 Task: Select a due date automation when advanced on, the moment a card is due add fields without custom field "Resume" set to a number greater or equal to 1 and greater than 10.
Action: Mouse moved to (1102, 82)
Screenshot: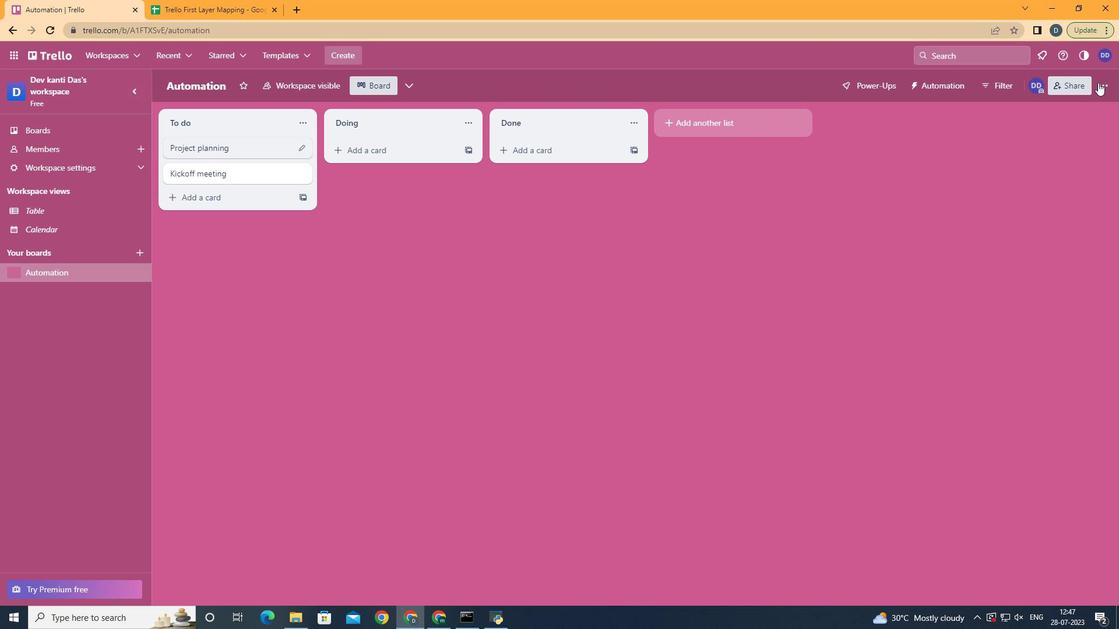 
Action: Mouse pressed left at (1102, 82)
Screenshot: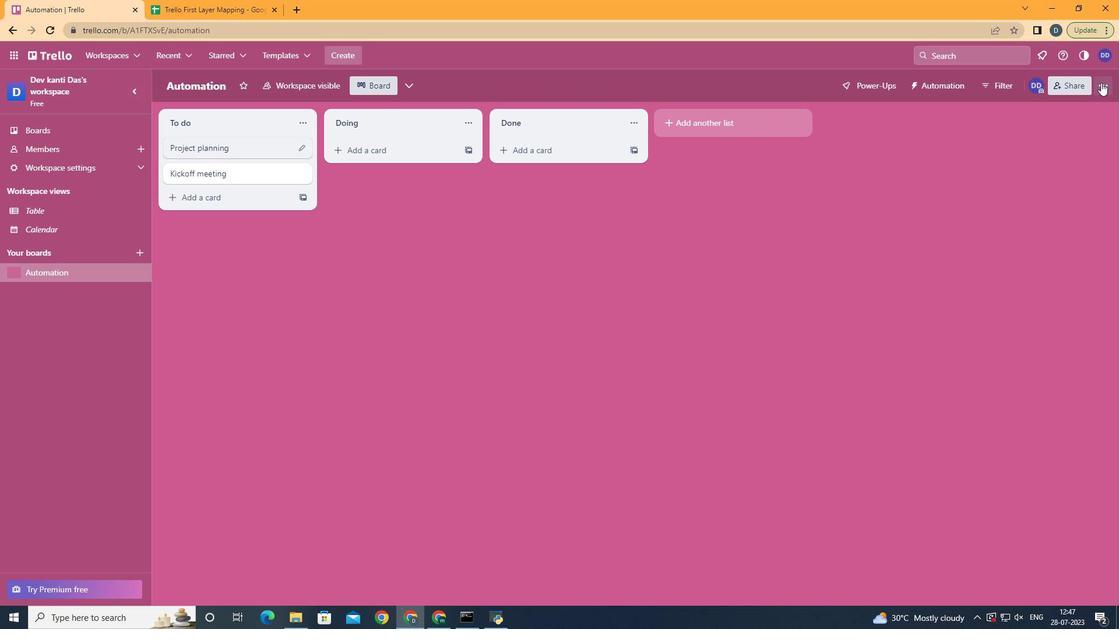 
Action: Mouse moved to (990, 239)
Screenshot: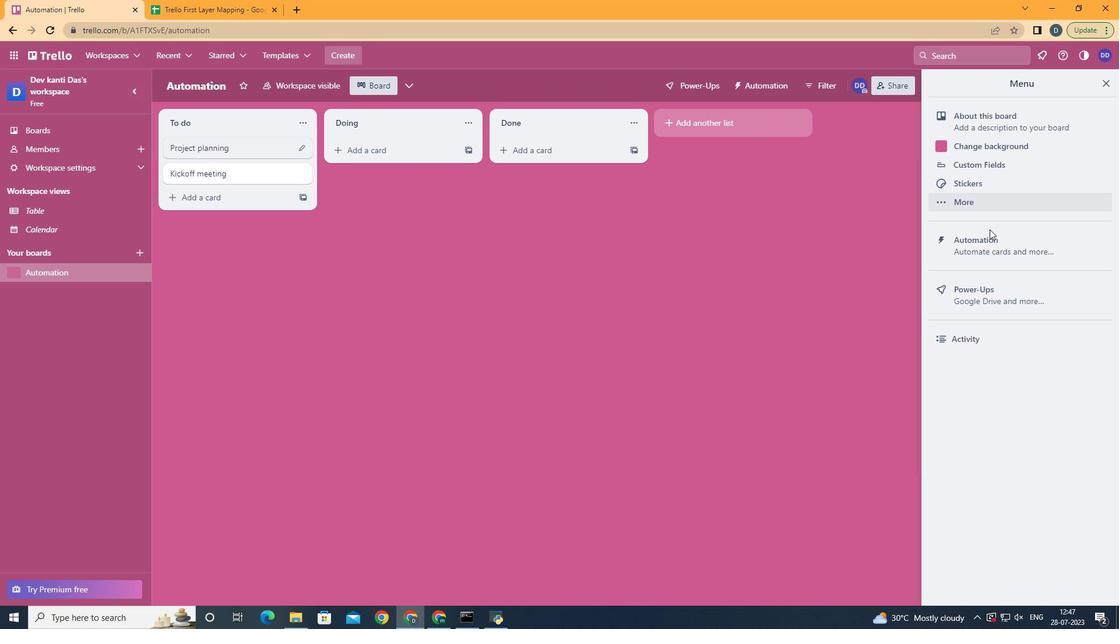 
Action: Mouse pressed left at (990, 239)
Screenshot: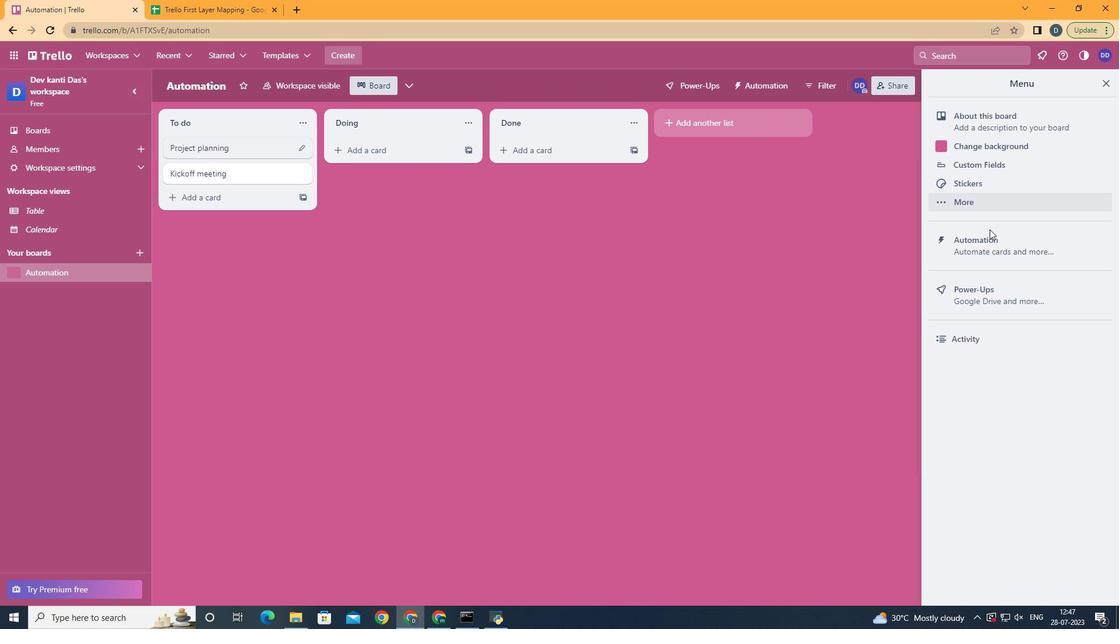 
Action: Mouse moved to (230, 232)
Screenshot: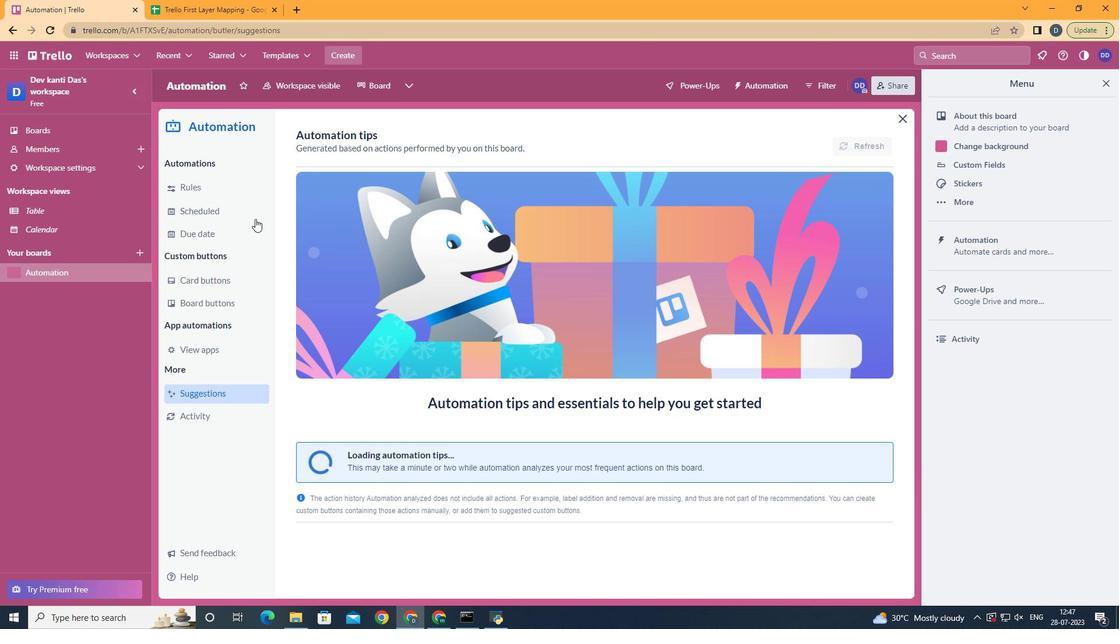 
Action: Mouse pressed left at (230, 232)
Screenshot: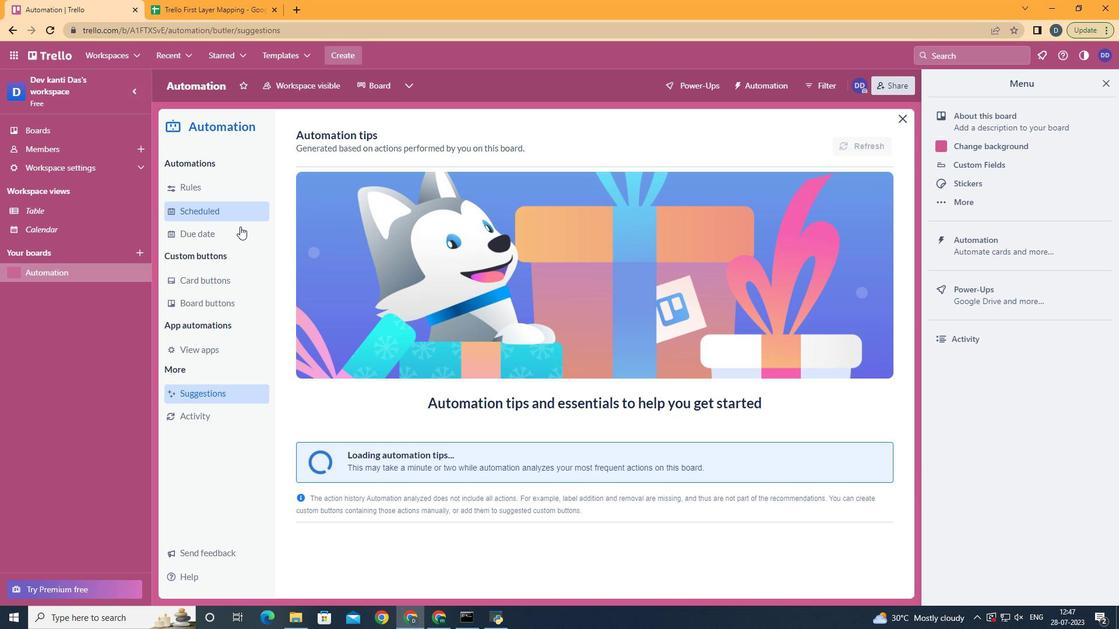 
Action: Mouse moved to (819, 127)
Screenshot: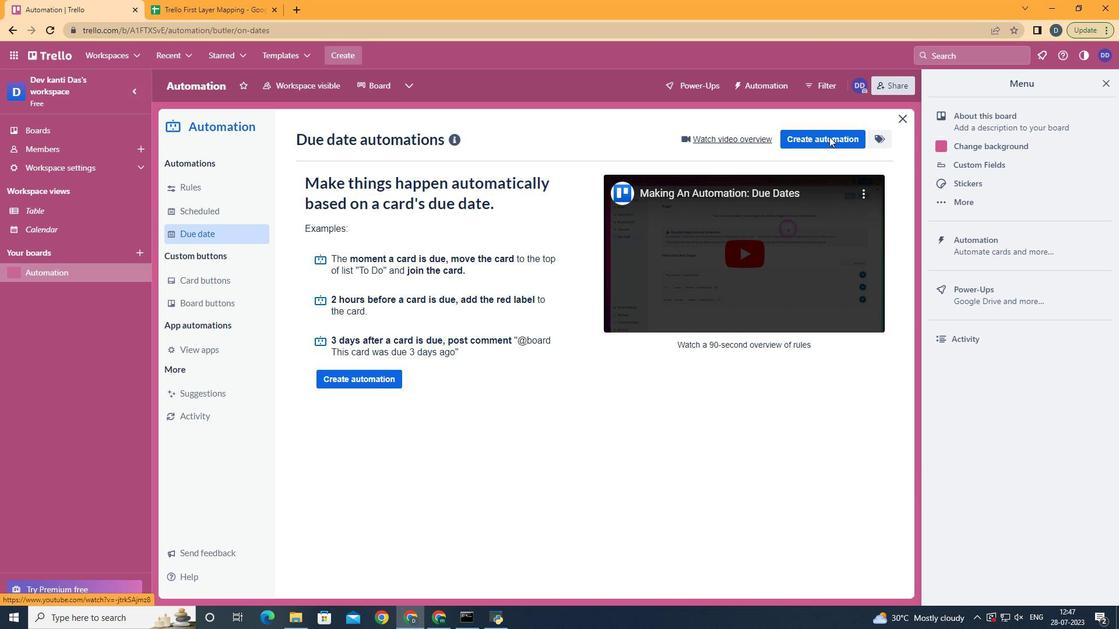 
Action: Mouse pressed left at (819, 127)
Screenshot: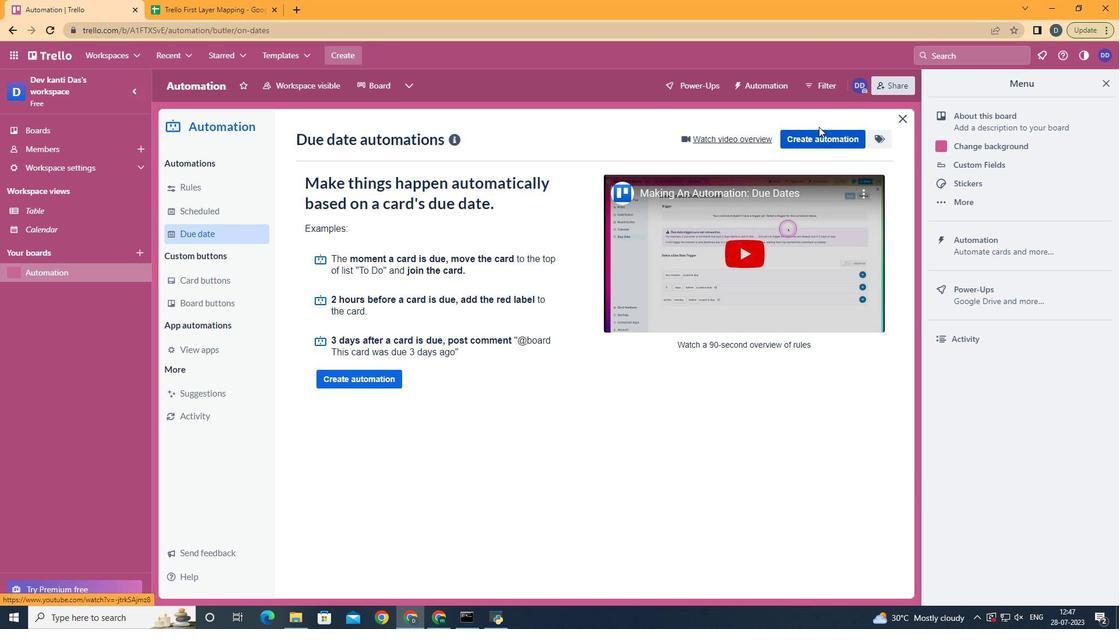 
Action: Mouse moved to (815, 133)
Screenshot: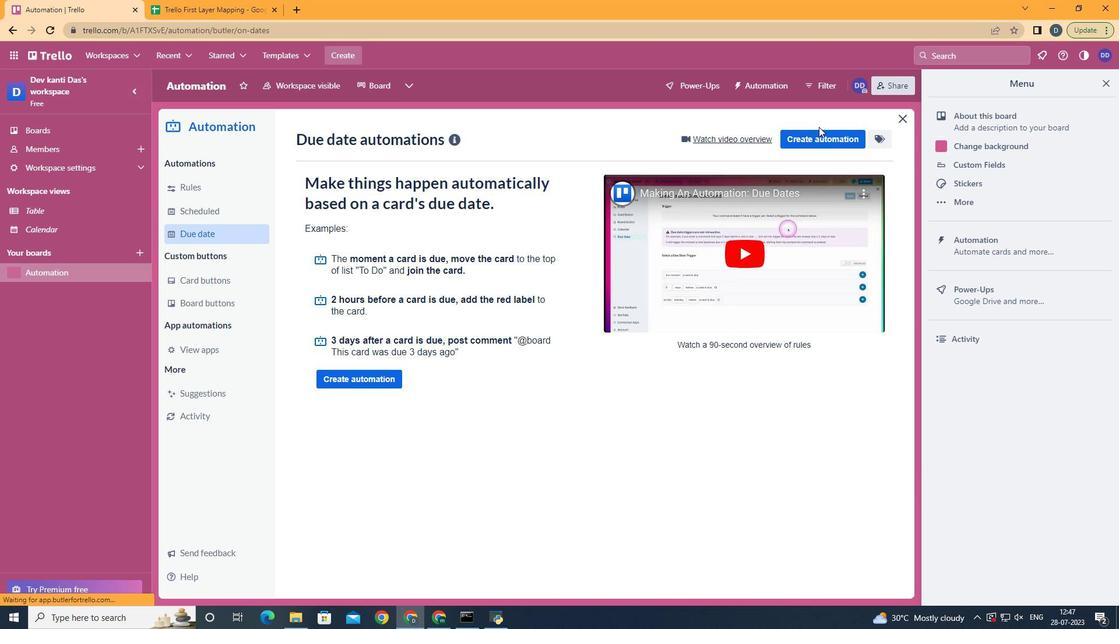 
Action: Mouse pressed left at (815, 133)
Screenshot: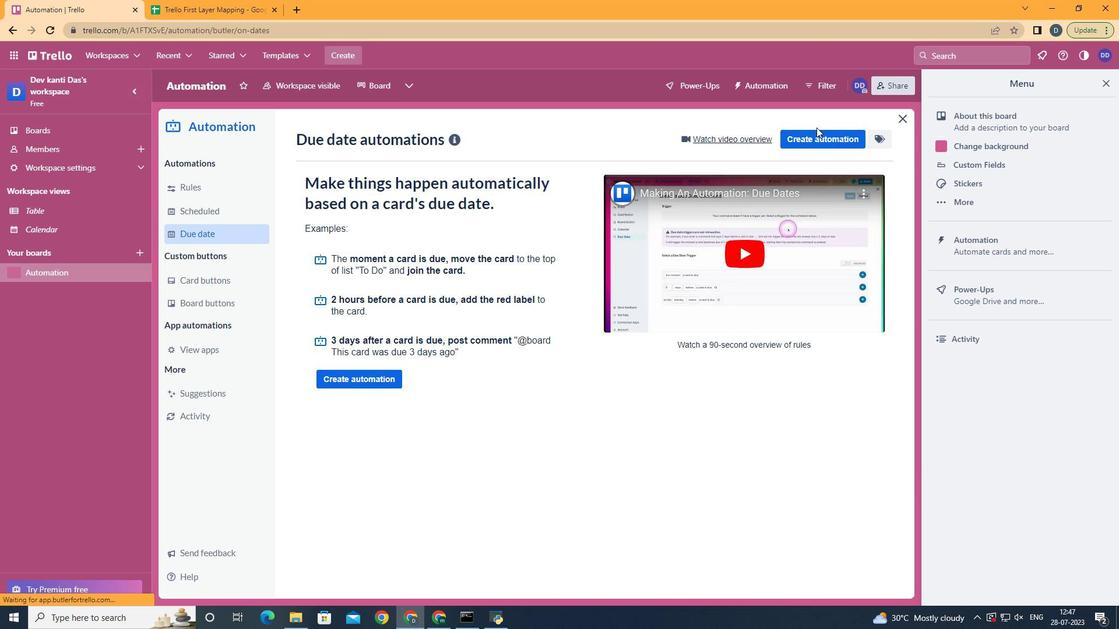 
Action: Mouse moved to (754, 253)
Screenshot: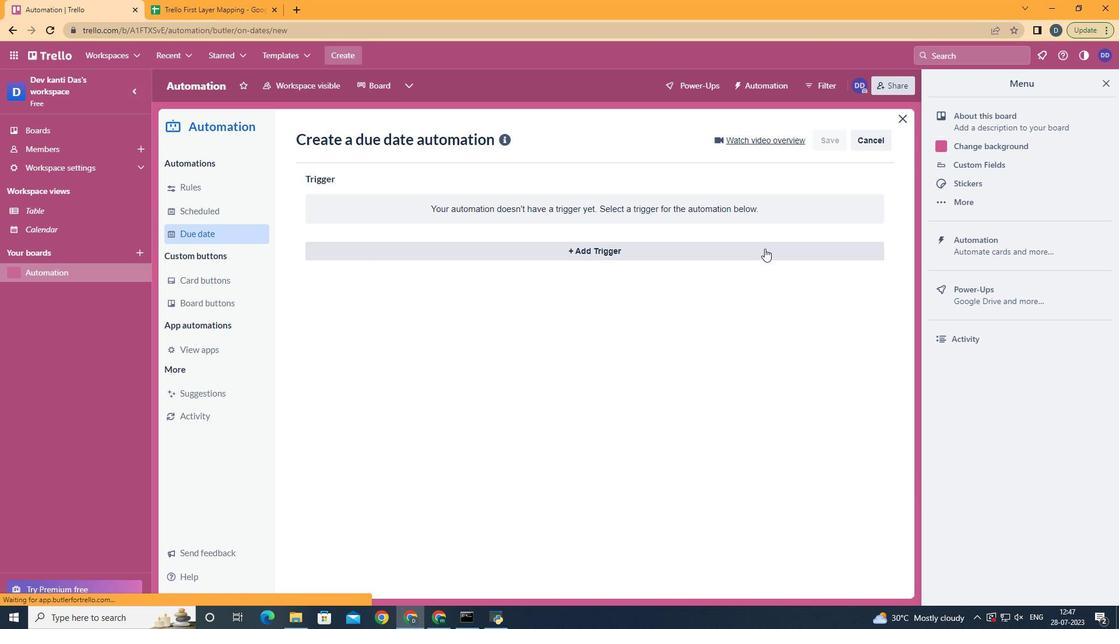 
Action: Mouse pressed left at (754, 253)
Screenshot: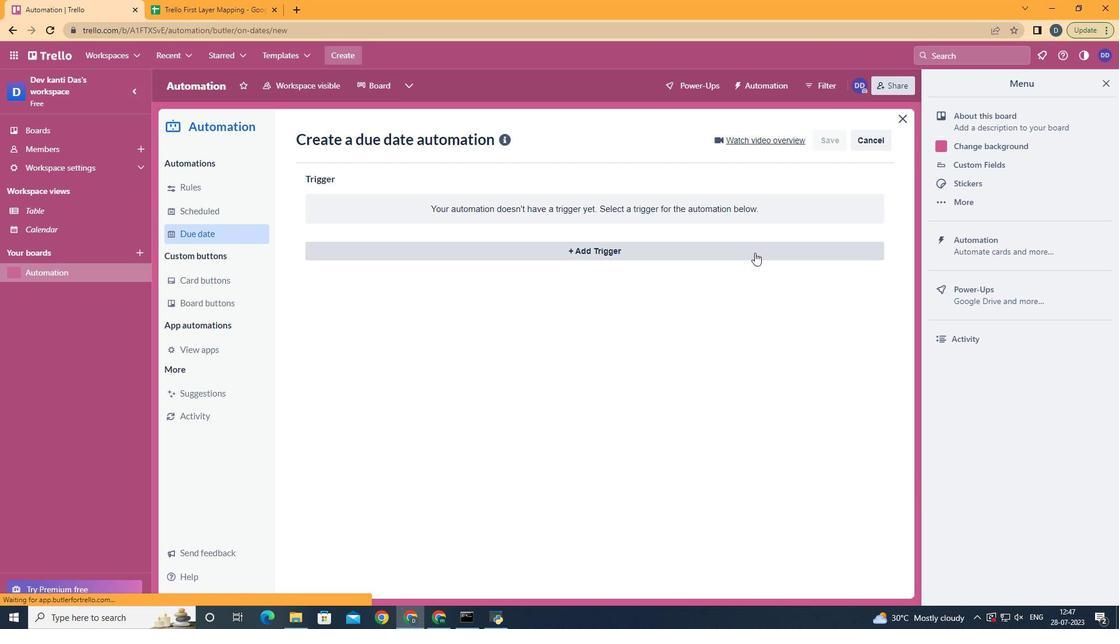 
Action: Mouse moved to (356, 417)
Screenshot: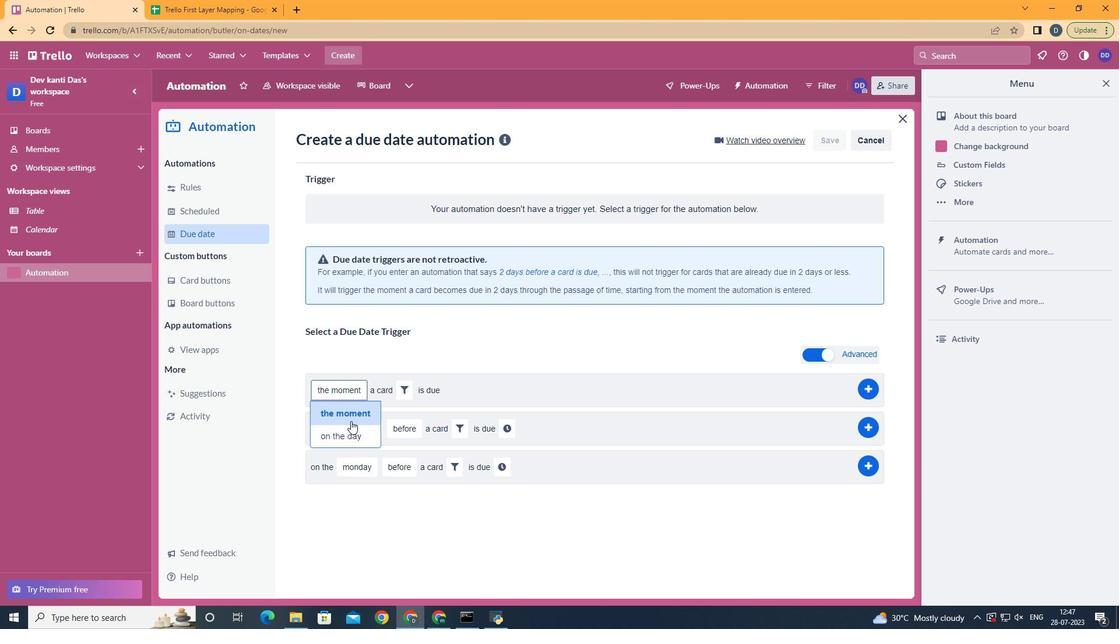 
Action: Mouse pressed left at (356, 417)
Screenshot: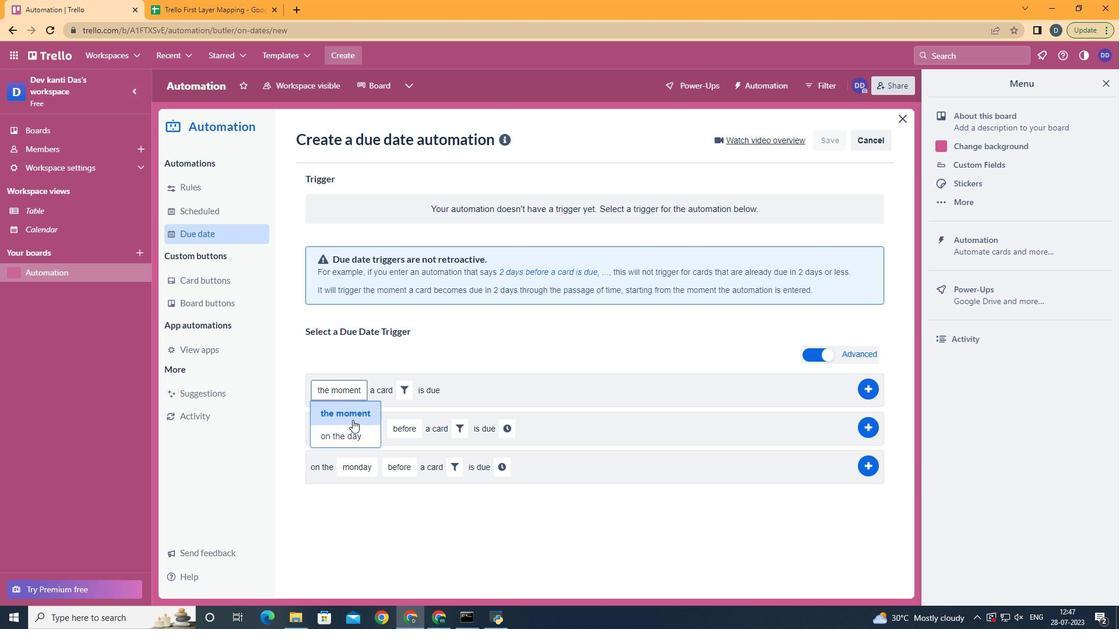 
Action: Mouse moved to (413, 390)
Screenshot: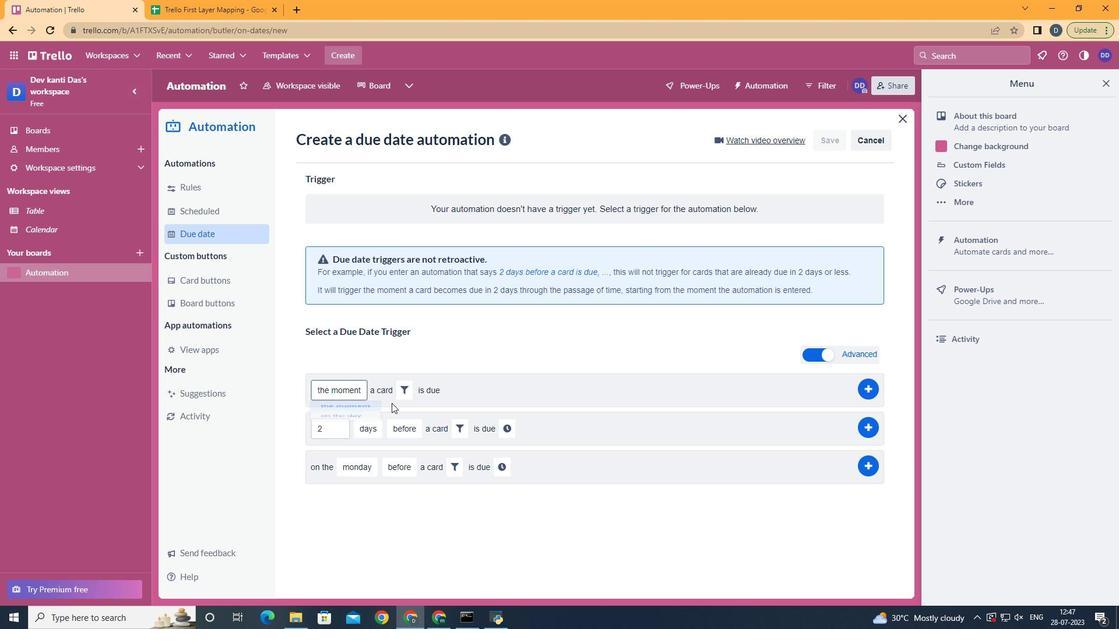 
Action: Mouse pressed left at (413, 390)
Screenshot: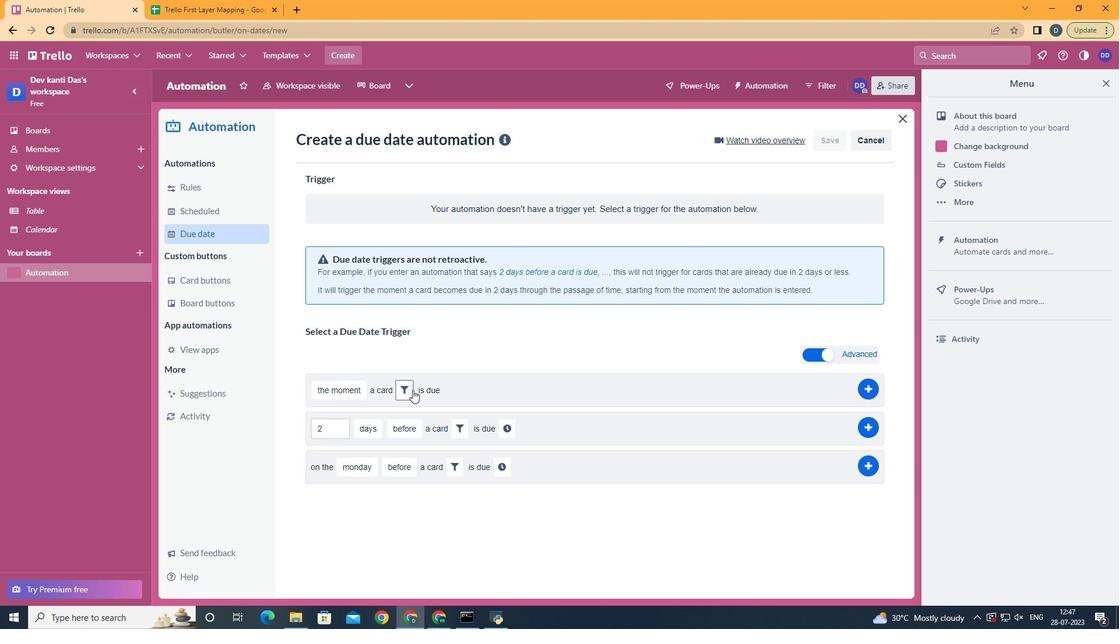 
Action: Mouse moved to (584, 424)
Screenshot: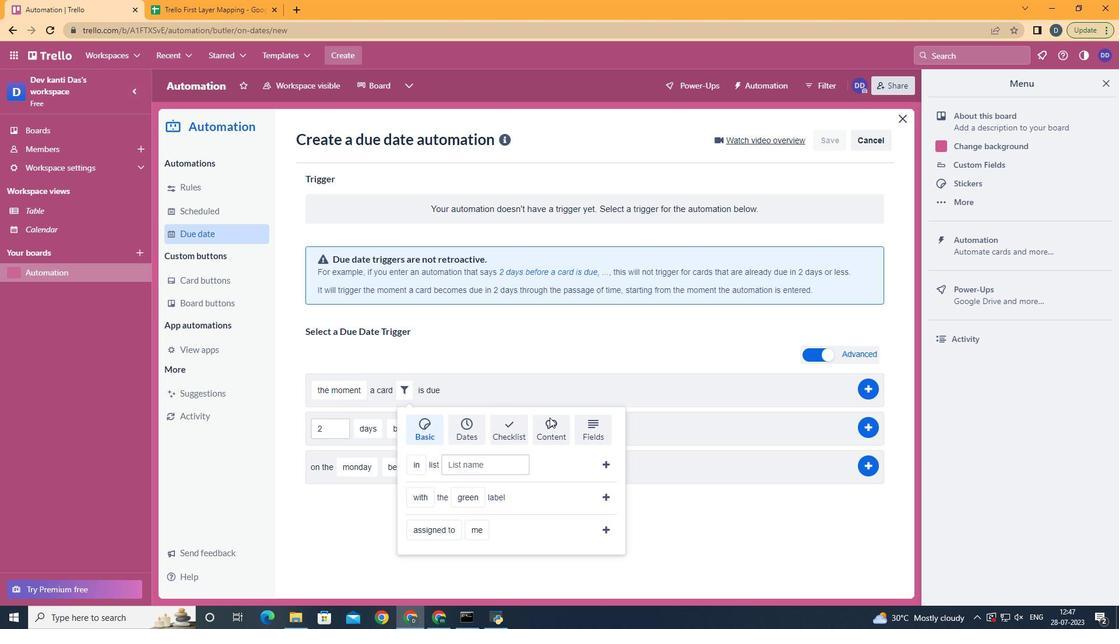 
Action: Mouse pressed left at (584, 424)
Screenshot: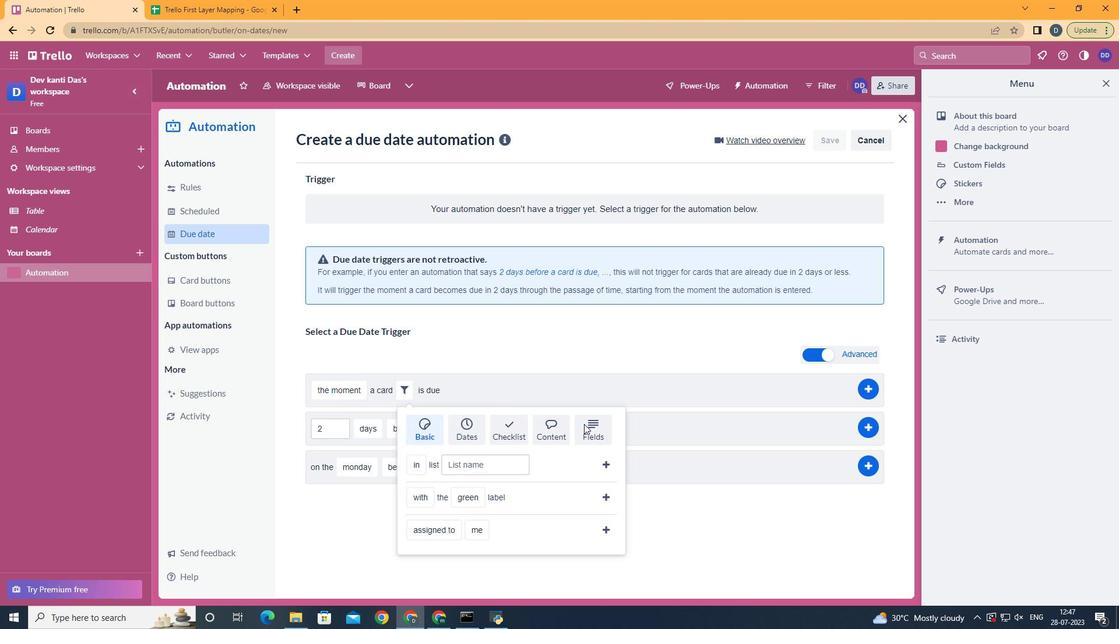 
Action: Mouse moved to (577, 425)
Screenshot: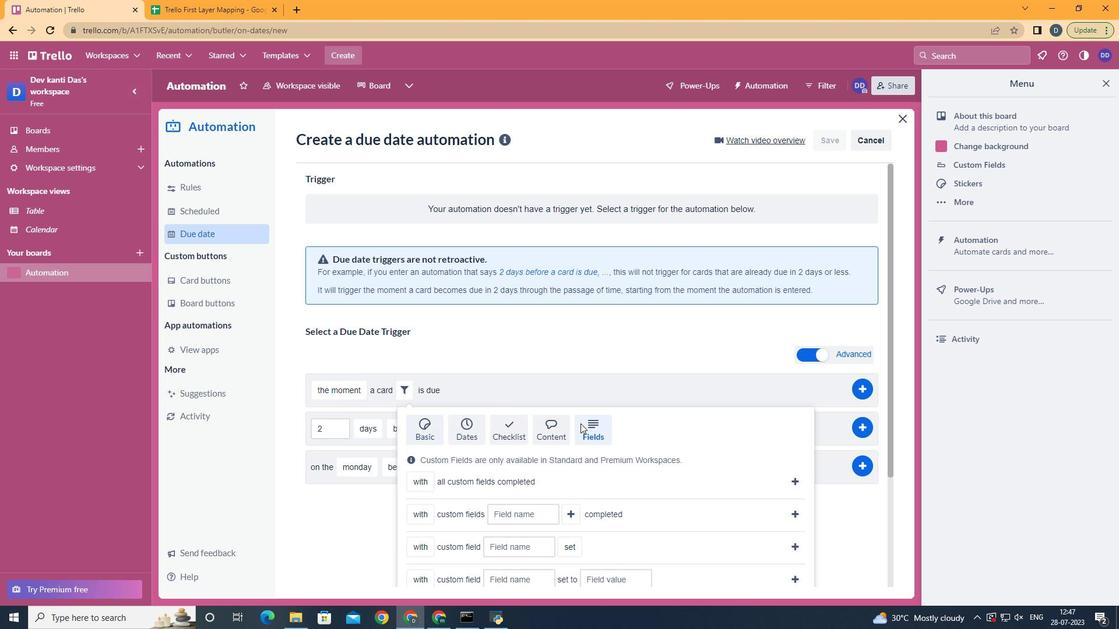 
Action: Mouse scrolled (577, 425) with delta (0, 0)
Screenshot: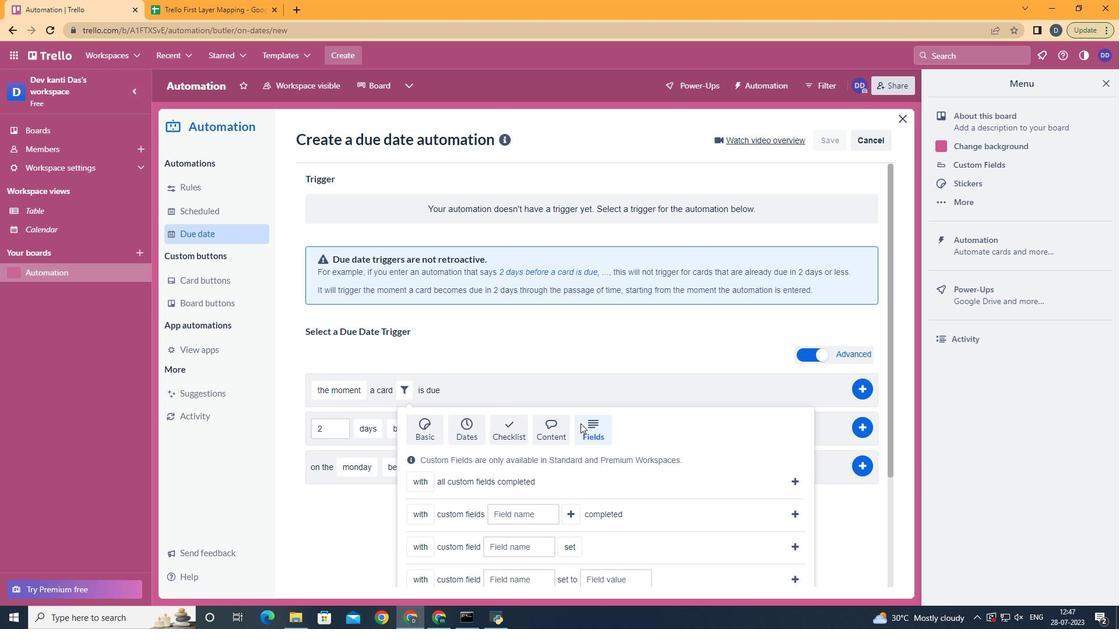 
Action: Mouse scrolled (577, 425) with delta (0, 0)
Screenshot: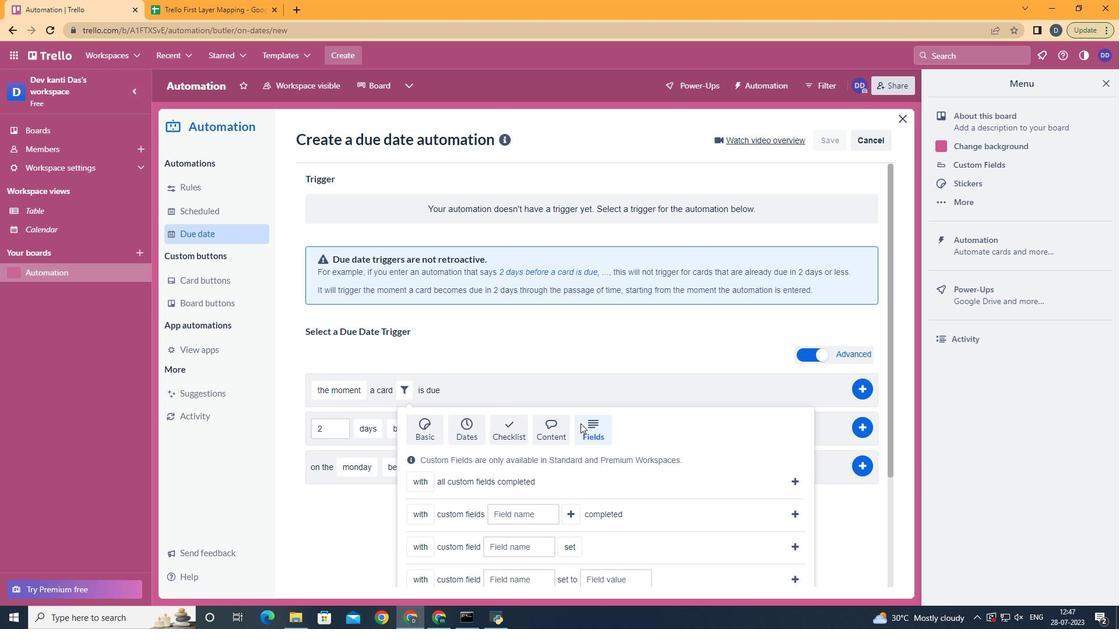 
Action: Mouse scrolled (577, 425) with delta (0, 0)
Screenshot: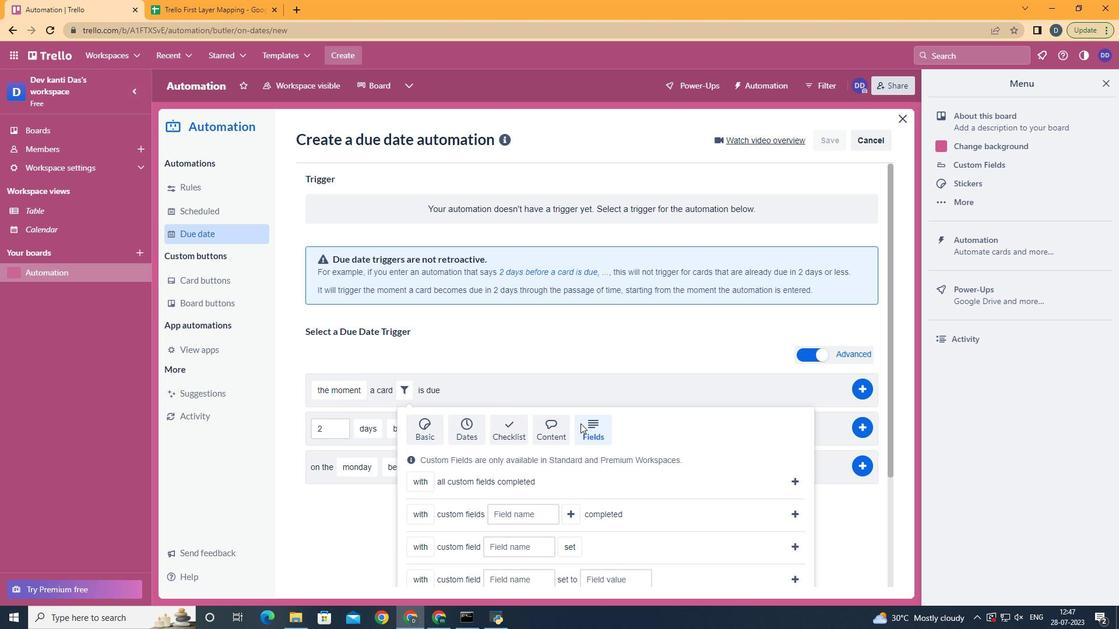 
Action: Mouse scrolled (577, 425) with delta (0, 0)
Screenshot: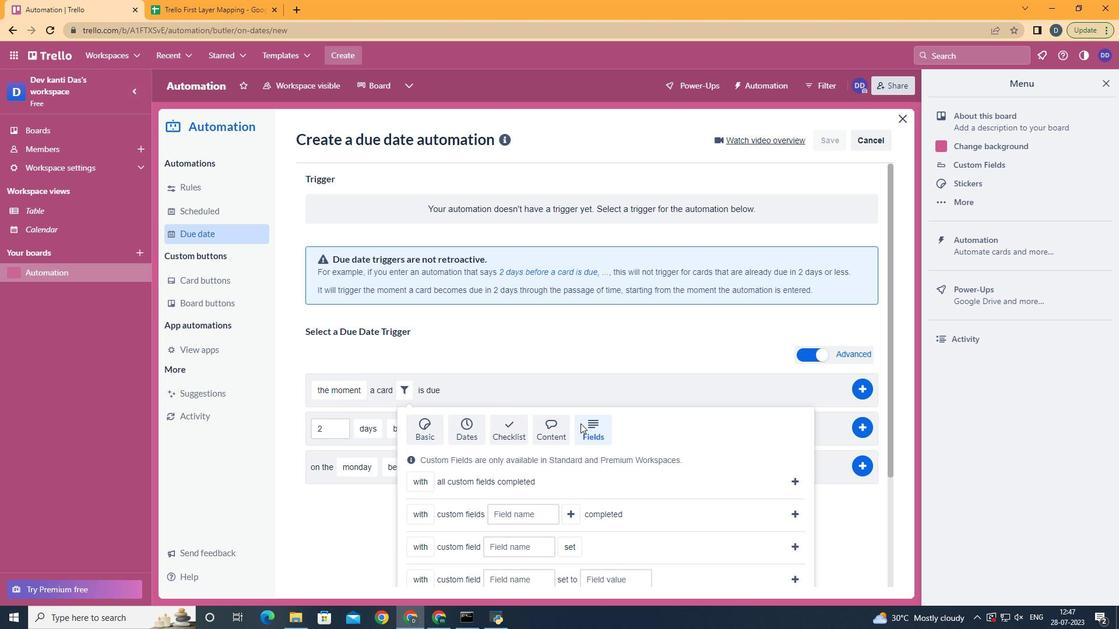 
Action: Mouse scrolled (577, 425) with delta (0, 0)
Screenshot: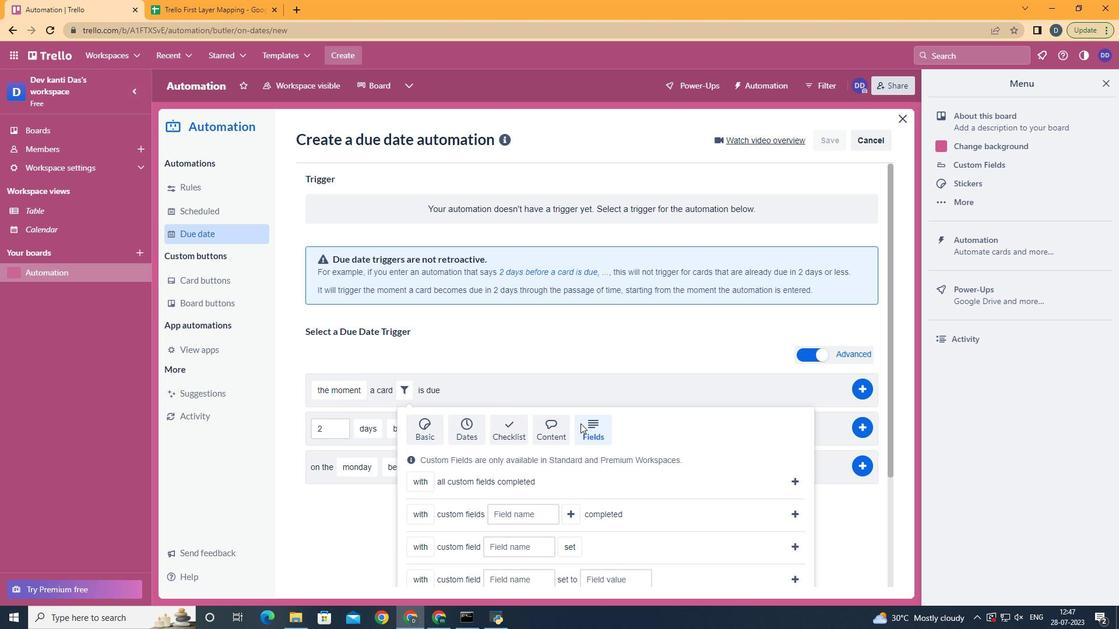 
Action: Mouse scrolled (577, 425) with delta (0, 0)
Screenshot: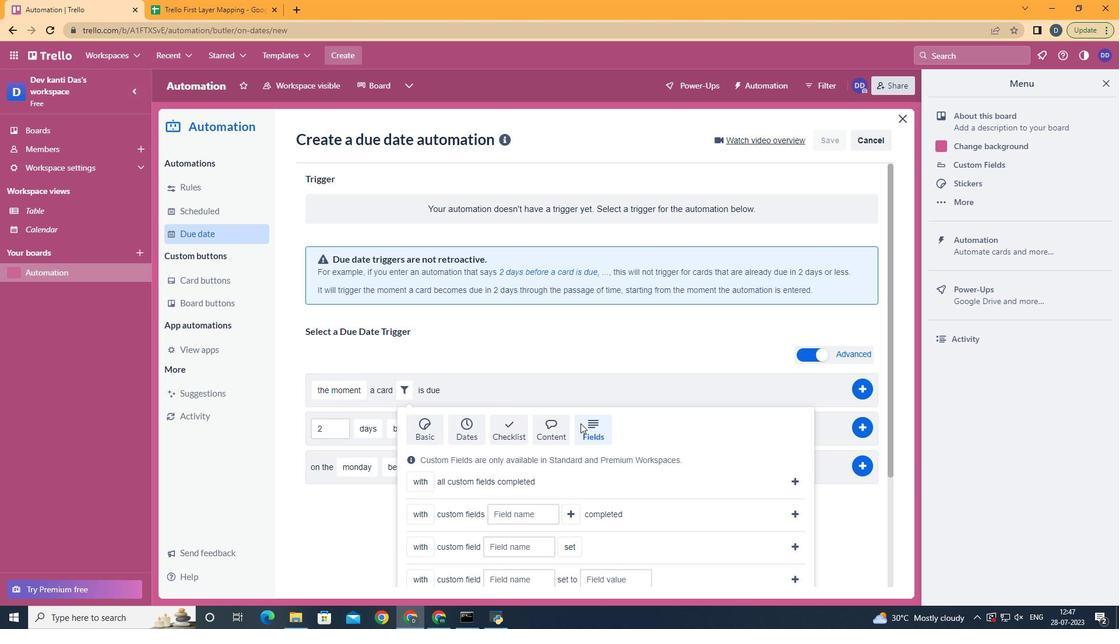 
Action: Mouse moved to (432, 543)
Screenshot: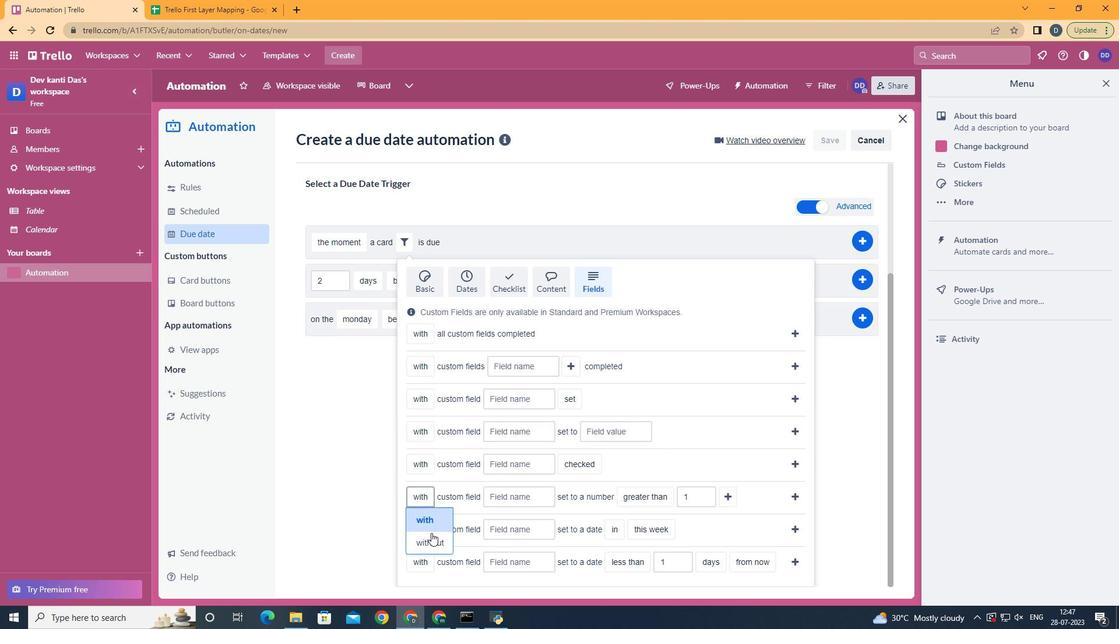 
Action: Mouse pressed left at (432, 543)
Screenshot: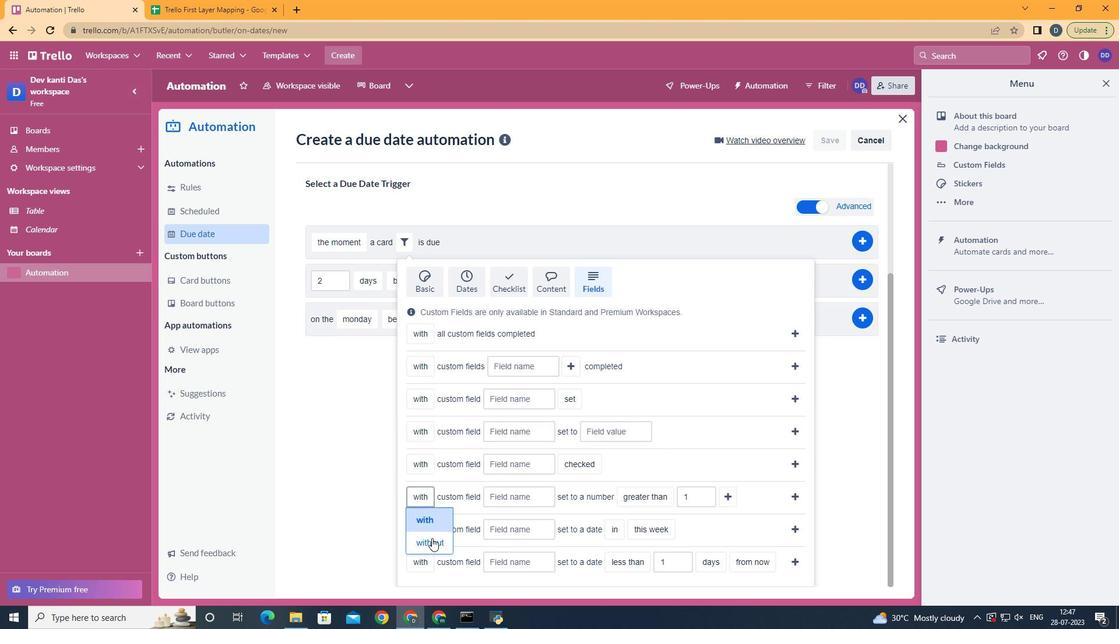 
Action: Mouse moved to (521, 499)
Screenshot: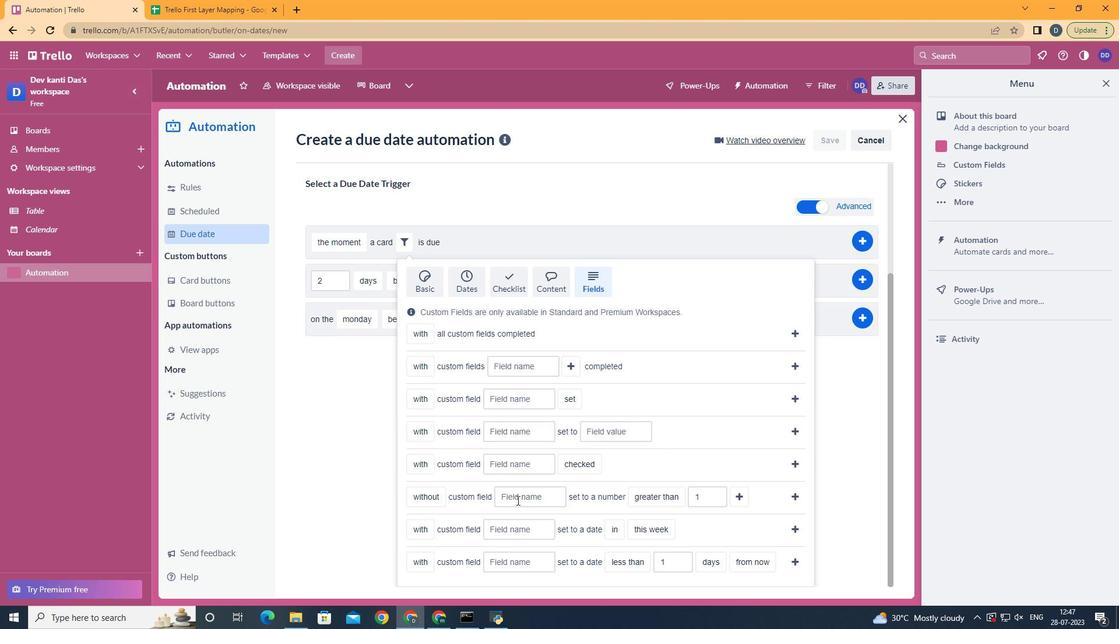 
Action: Mouse pressed left at (521, 499)
Screenshot: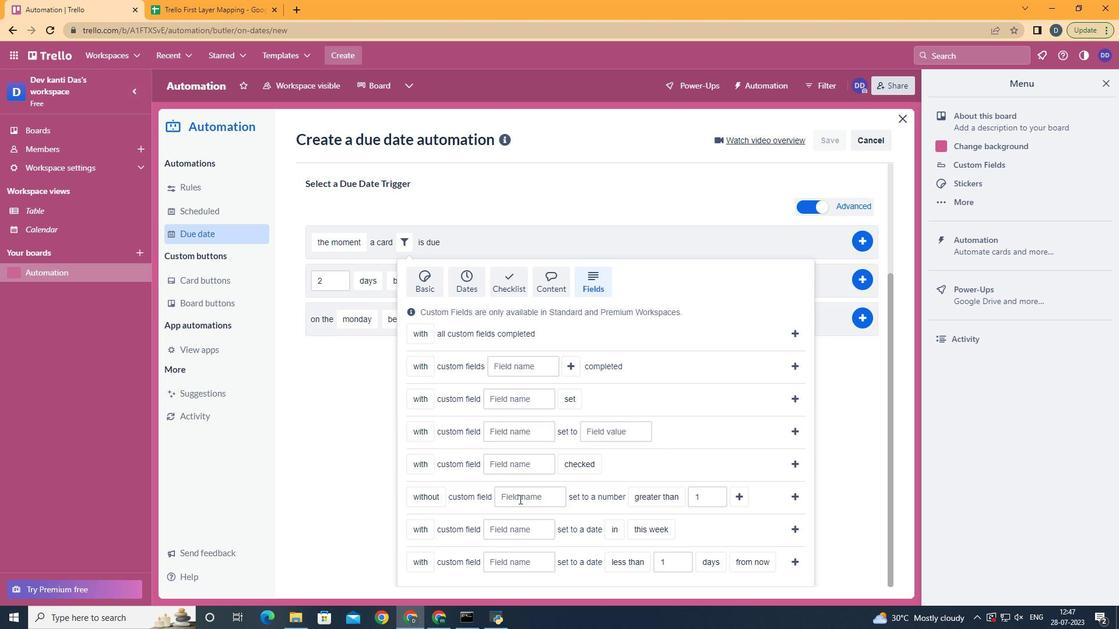 
Action: Key pressed <Key.shift>Resume
Screenshot: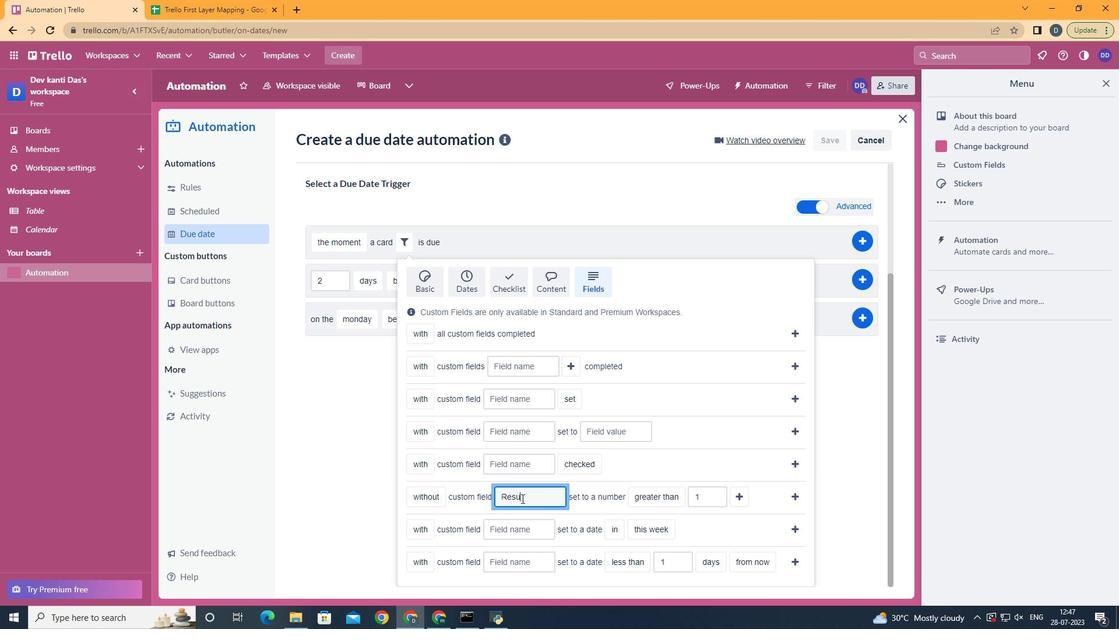 
Action: Mouse moved to (683, 429)
Screenshot: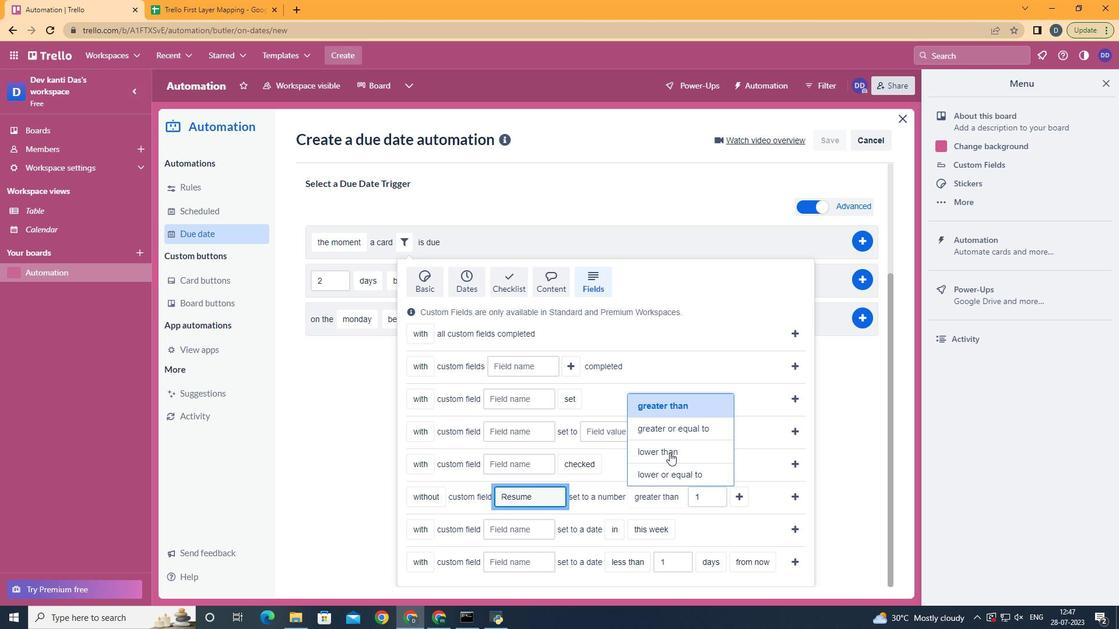 
Action: Mouse pressed left at (683, 429)
Screenshot: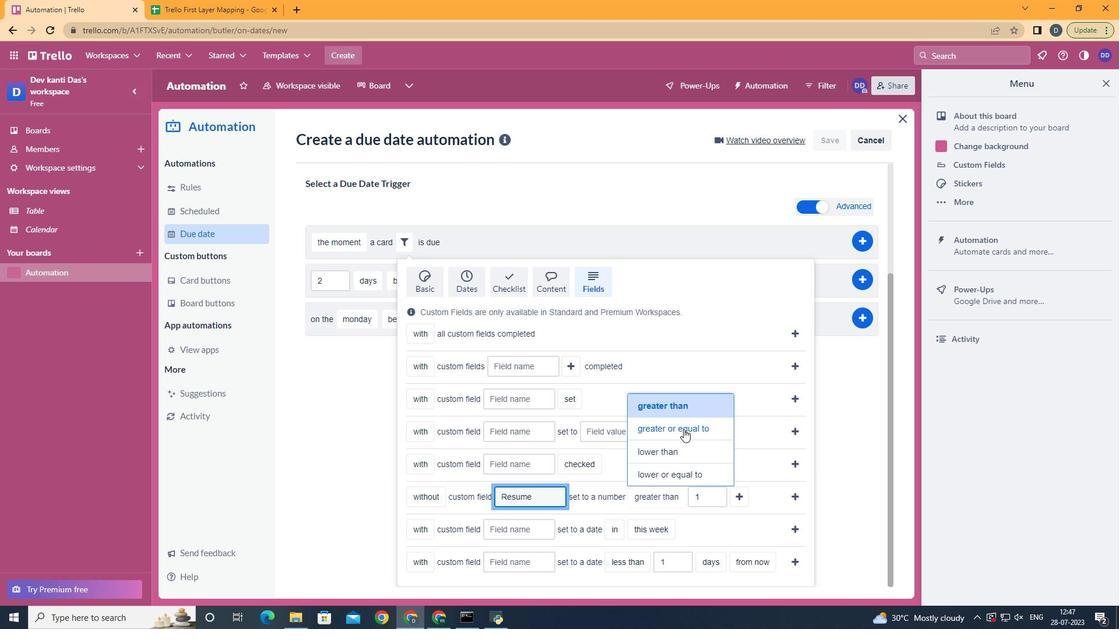 
Action: Mouse moved to (762, 497)
Screenshot: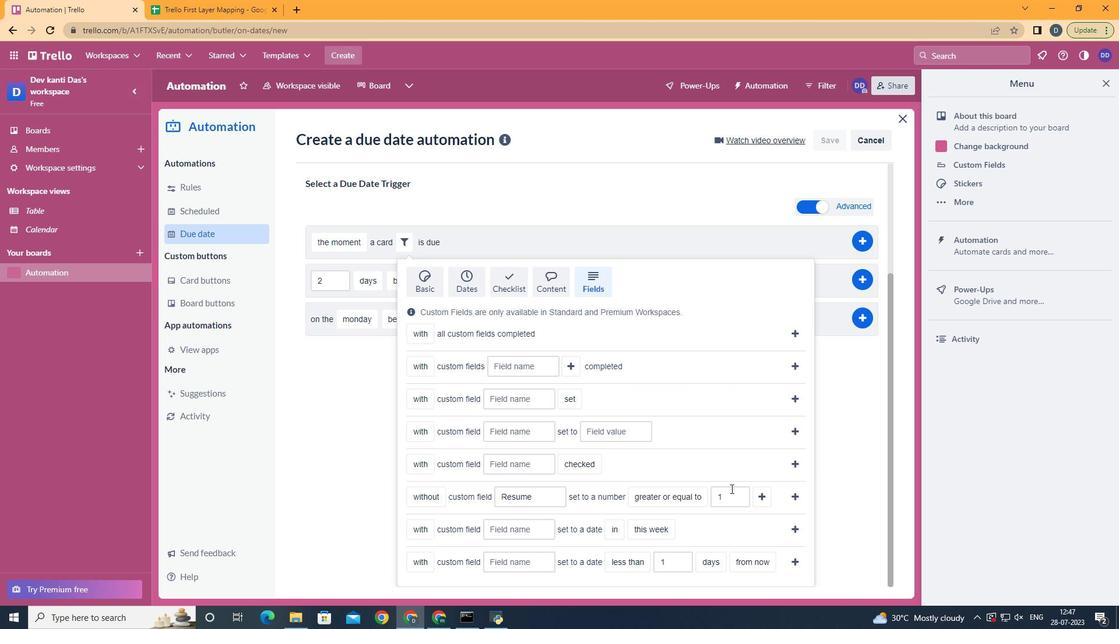 
Action: Mouse pressed left at (762, 497)
Screenshot: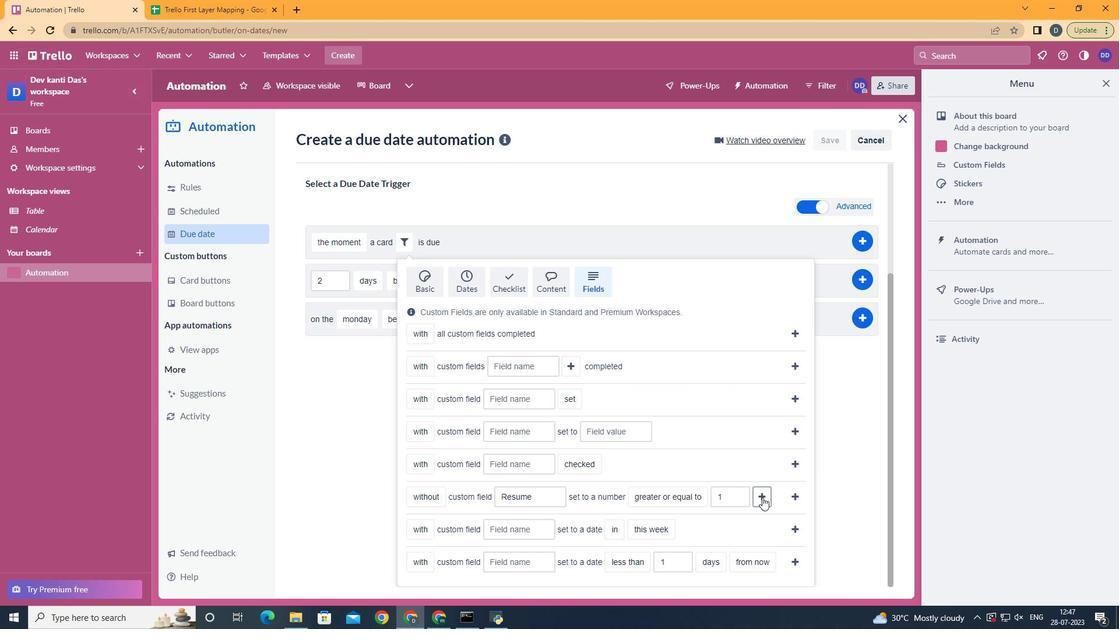 
Action: Mouse moved to (489, 477)
Screenshot: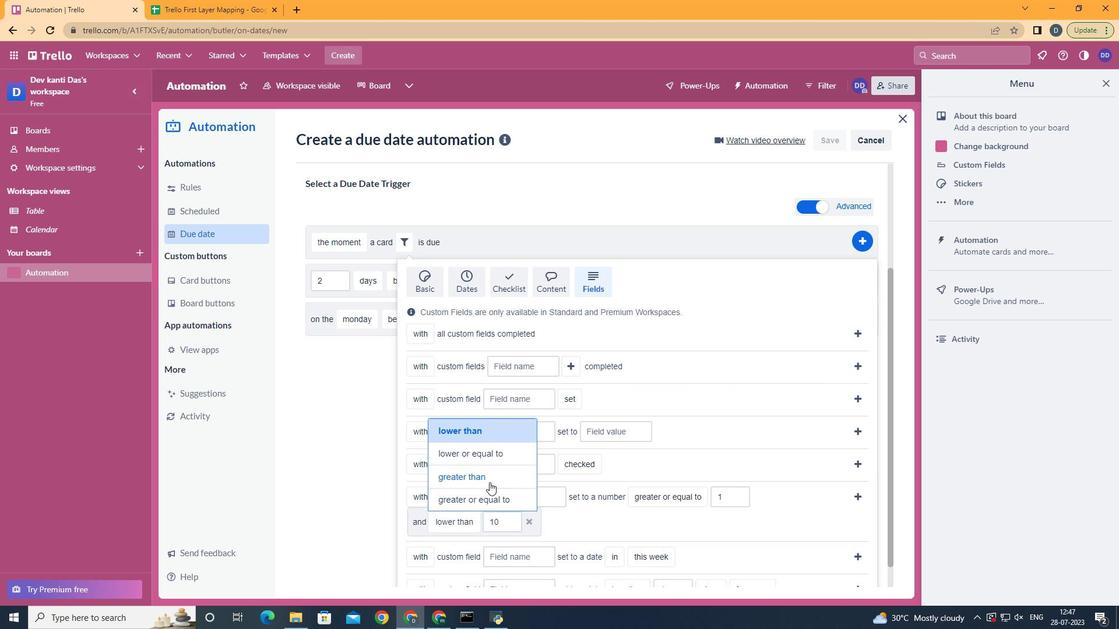 
Action: Mouse pressed left at (489, 477)
Screenshot: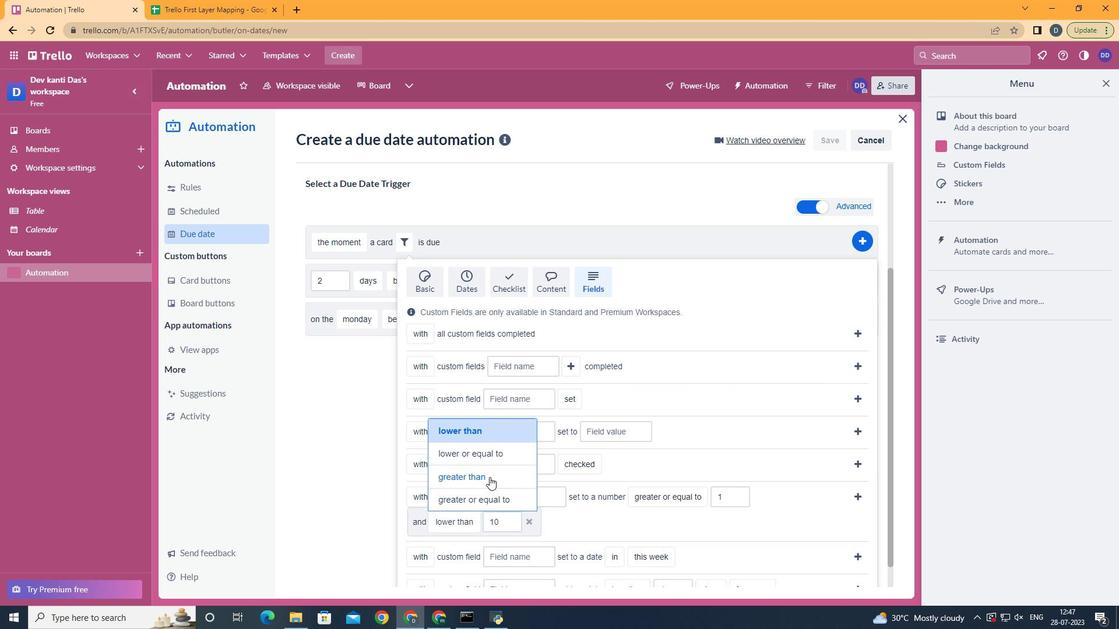 
Action: Mouse moved to (858, 500)
Screenshot: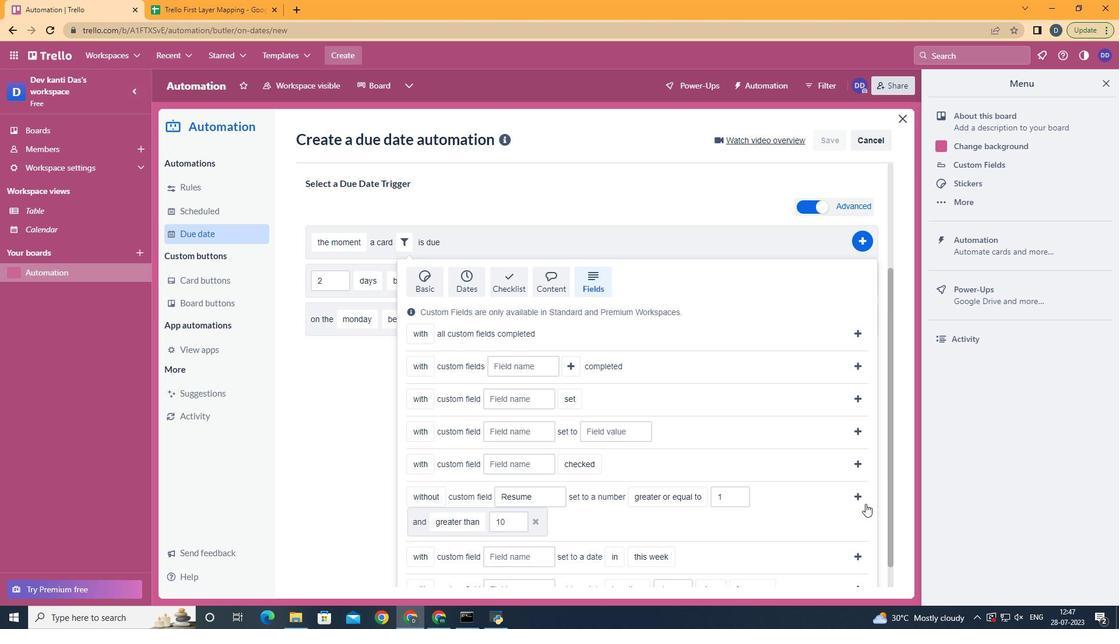 
Action: Mouse pressed left at (858, 500)
Screenshot: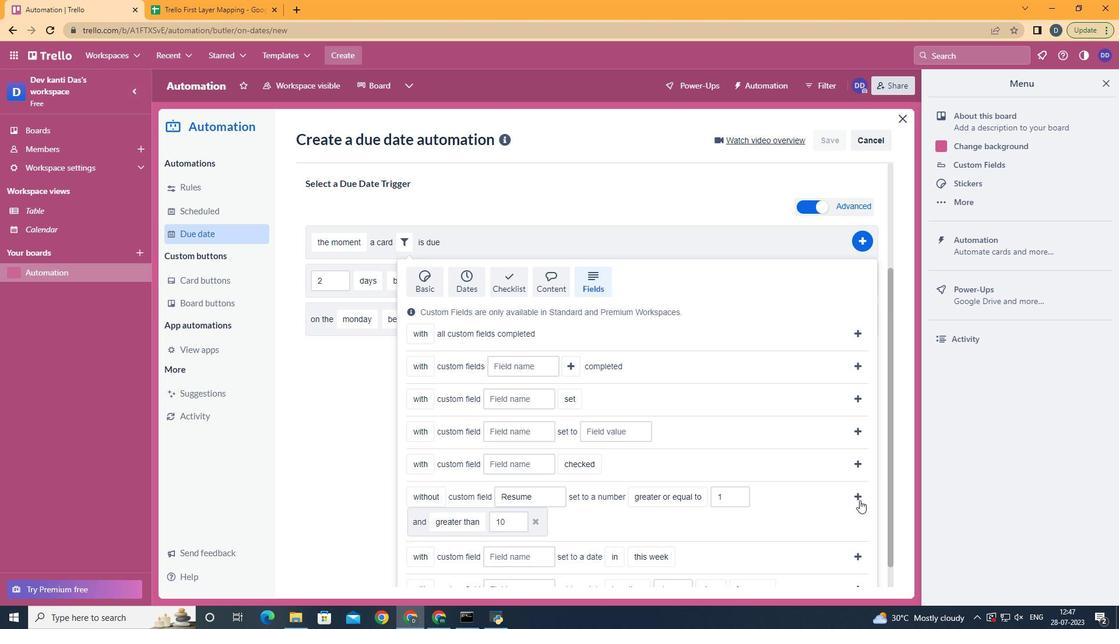
